 Task: Create a rule when a start date between 1 and 7 working days ago is moved in a card by me.
Action: Mouse moved to (820, 222)
Screenshot: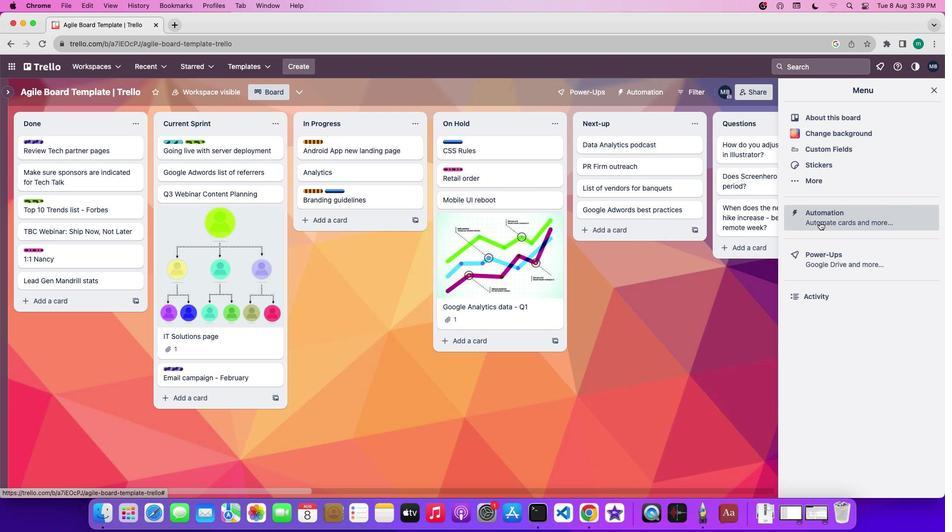 
Action: Mouse pressed left at (820, 222)
Screenshot: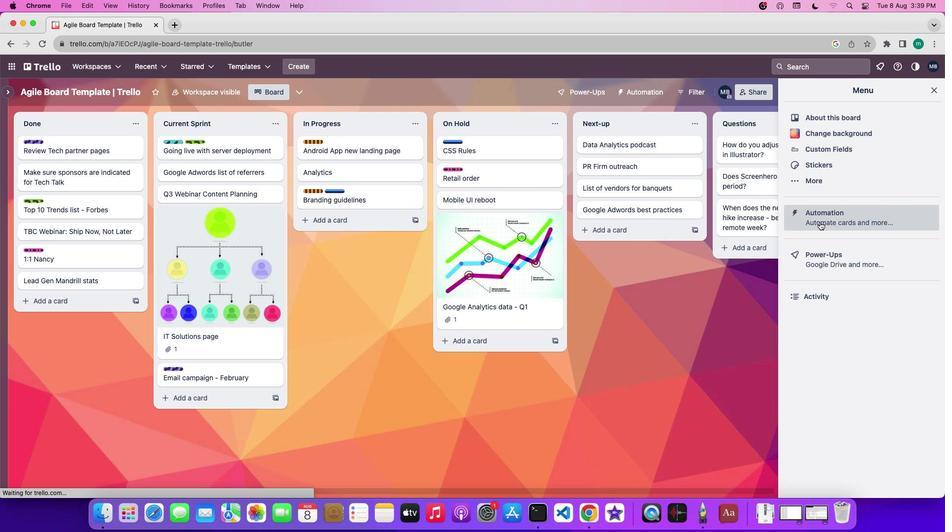 
Action: Mouse moved to (55, 172)
Screenshot: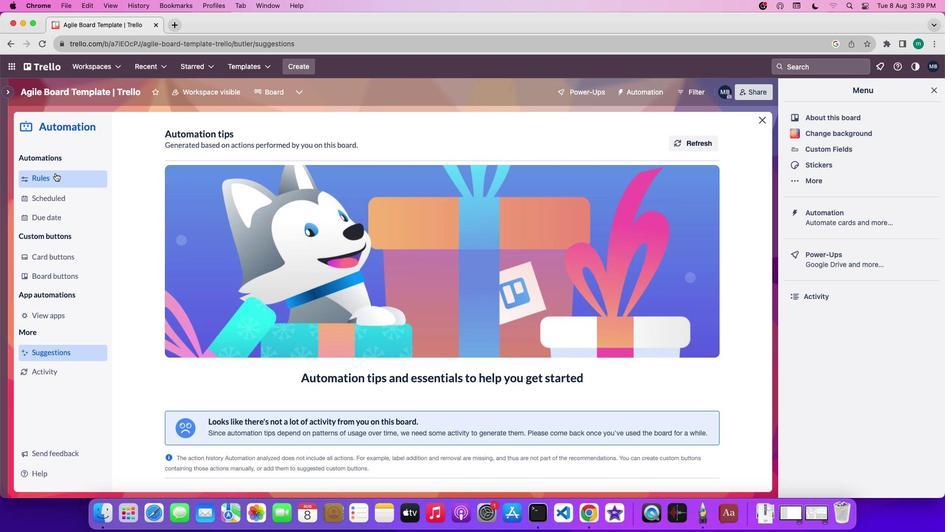 
Action: Mouse pressed left at (55, 172)
Screenshot: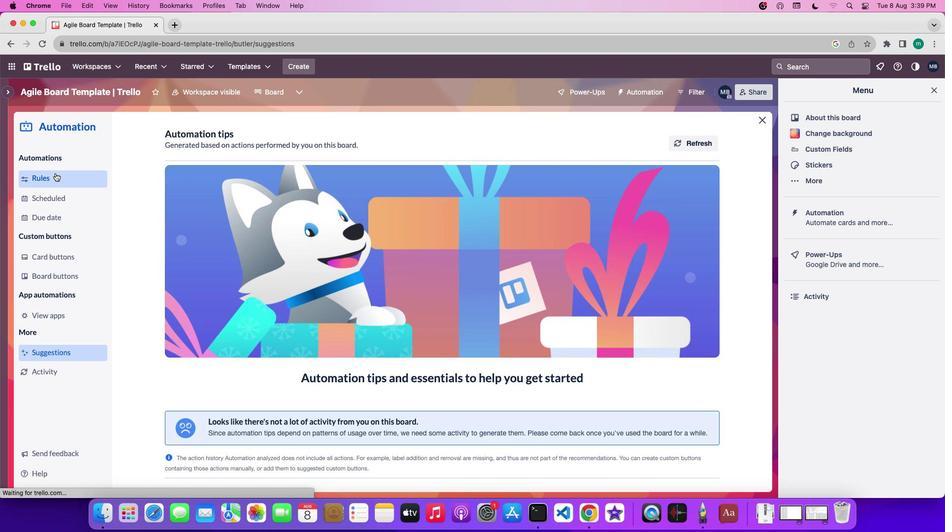 
Action: Mouse moved to (621, 135)
Screenshot: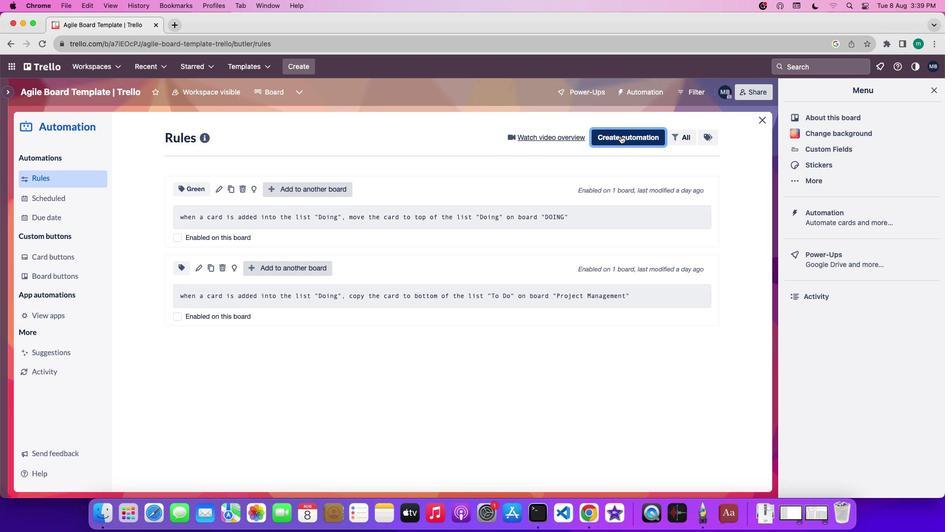 
Action: Mouse pressed left at (621, 135)
Screenshot: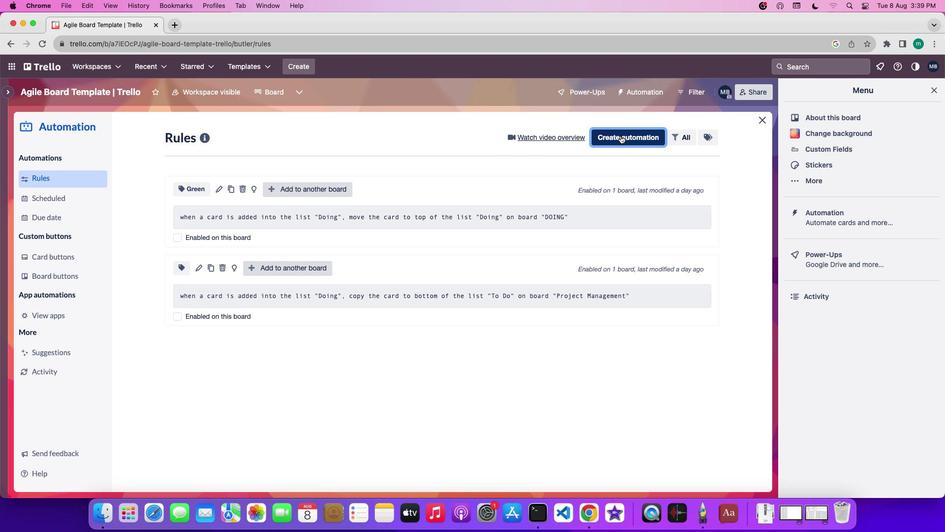 
Action: Mouse moved to (384, 297)
Screenshot: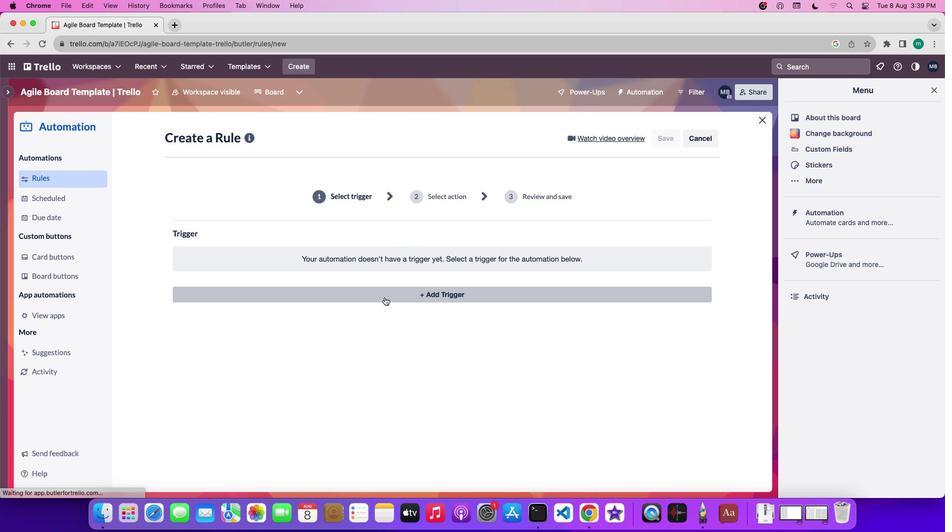 
Action: Mouse pressed left at (384, 297)
Screenshot: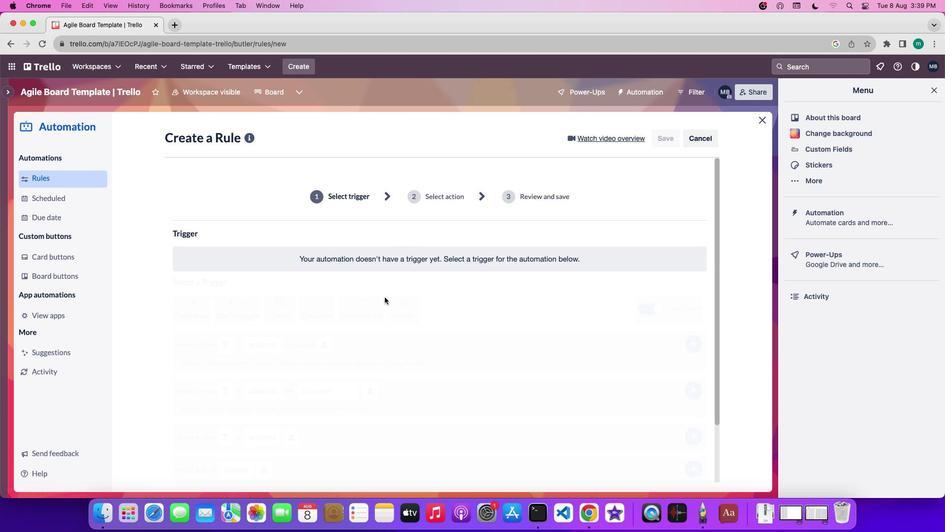 
Action: Mouse scrolled (384, 297) with delta (0, 0)
Screenshot: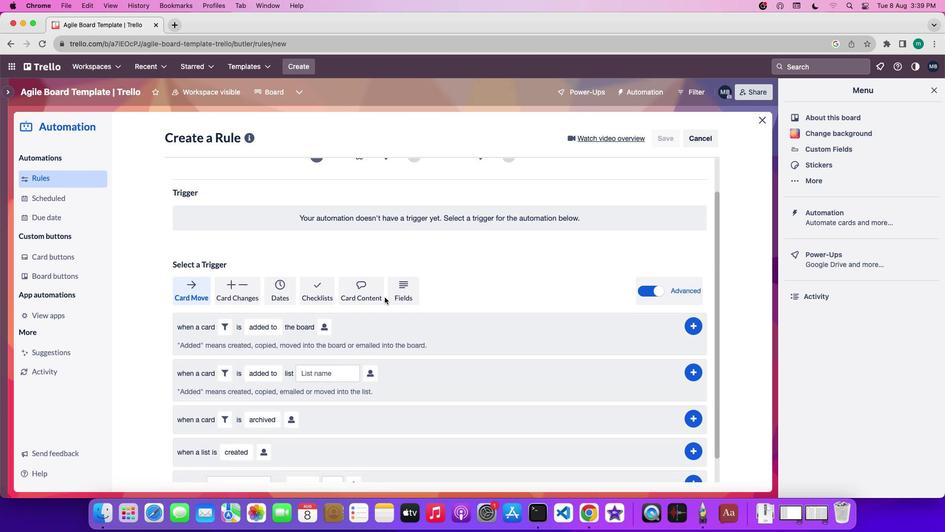 
Action: Mouse scrolled (384, 297) with delta (0, 0)
Screenshot: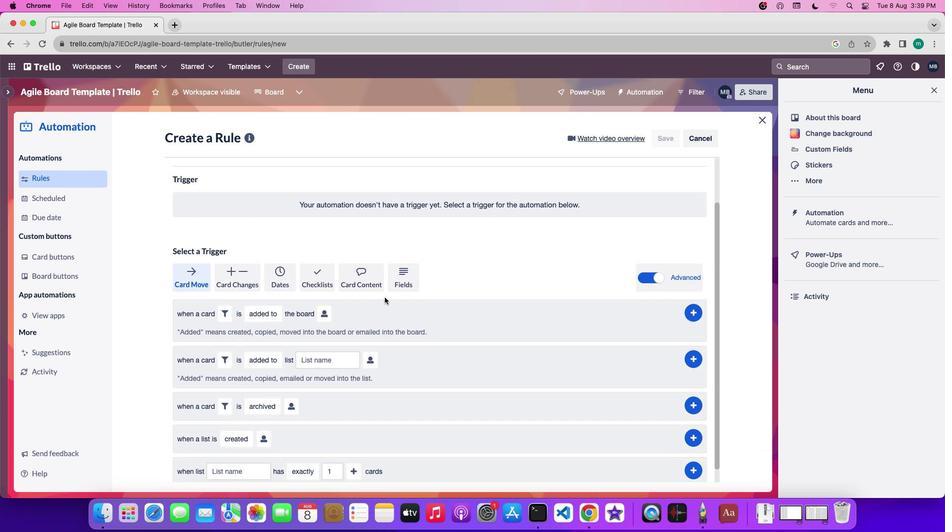 
Action: Mouse scrolled (384, 297) with delta (0, 0)
Screenshot: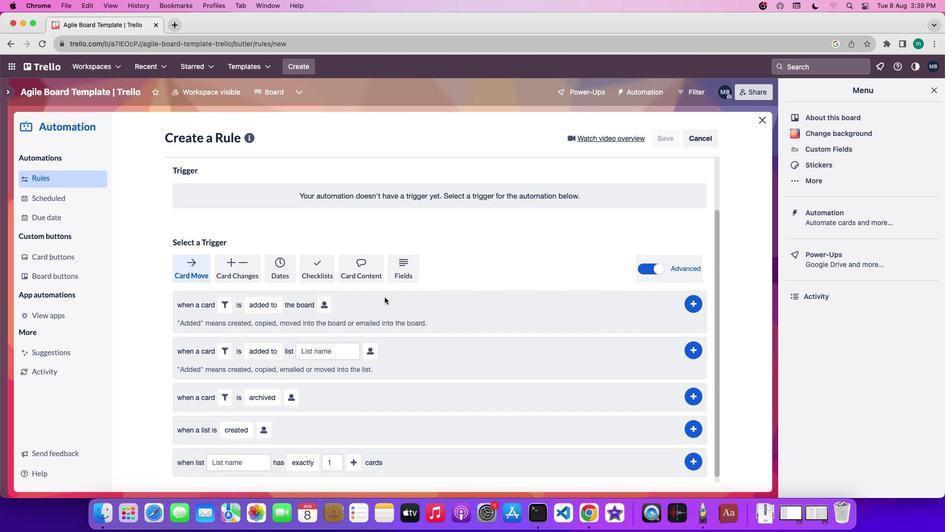 
Action: Mouse scrolled (384, 297) with delta (0, -1)
Screenshot: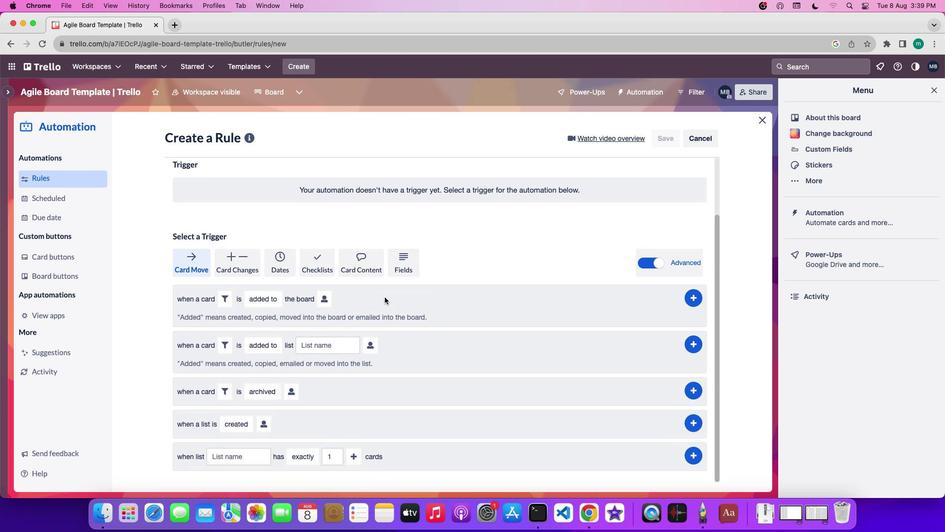 
Action: Mouse scrolled (384, 297) with delta (0, 0)
Screenshot: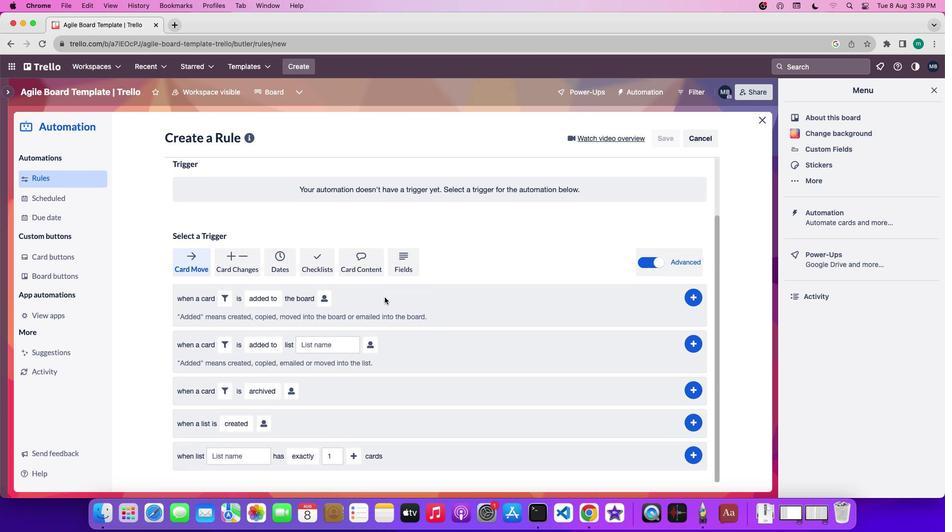 
Action: Mouse scrolled (384, 297) with delta (0, 0)
Screenshot: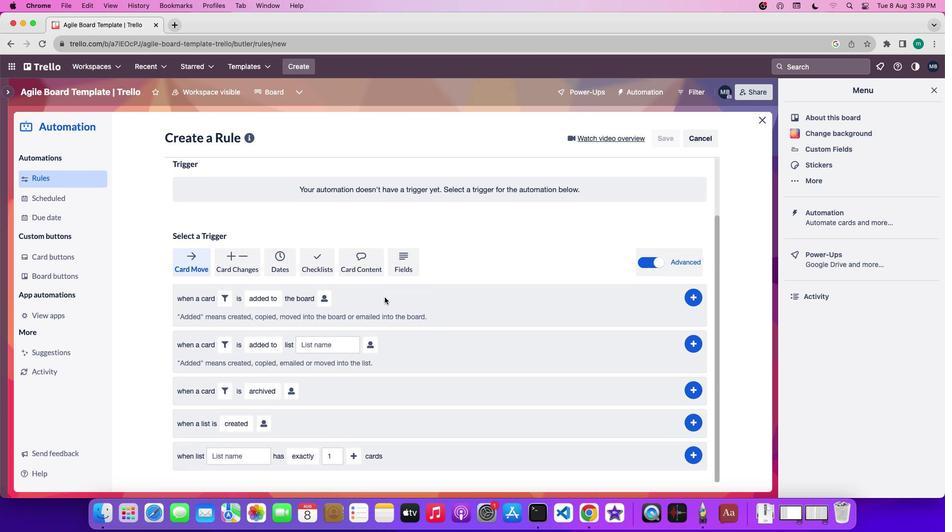 
Action: Mouse scrolled (384, 297) with delta (0, 0)
Screenshot: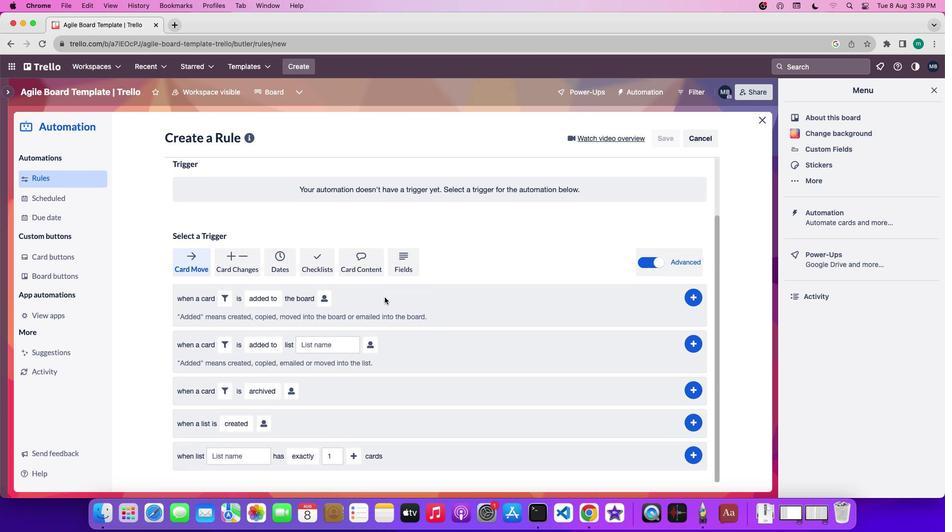 
Action: Mouse moved to (293, 264)
Screenshot: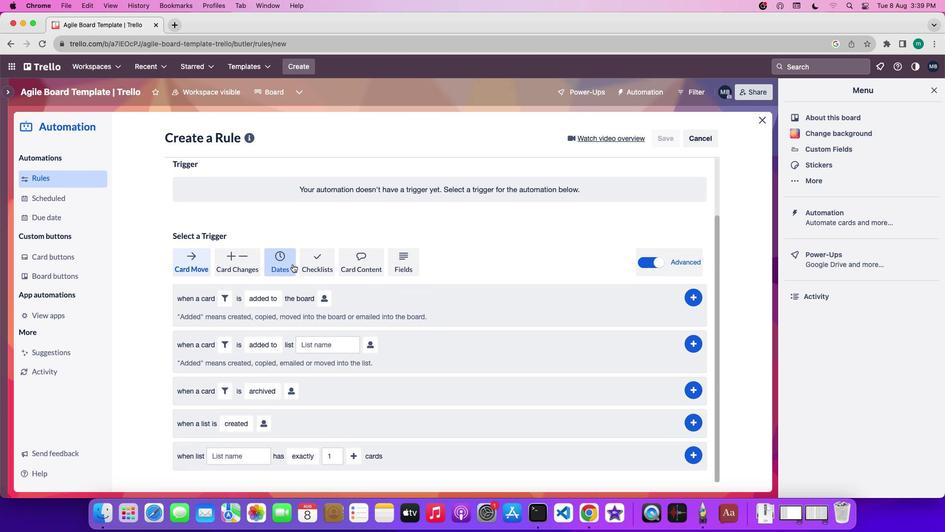 
Action: Mouse pressed left at (293, 264)
Screenshot: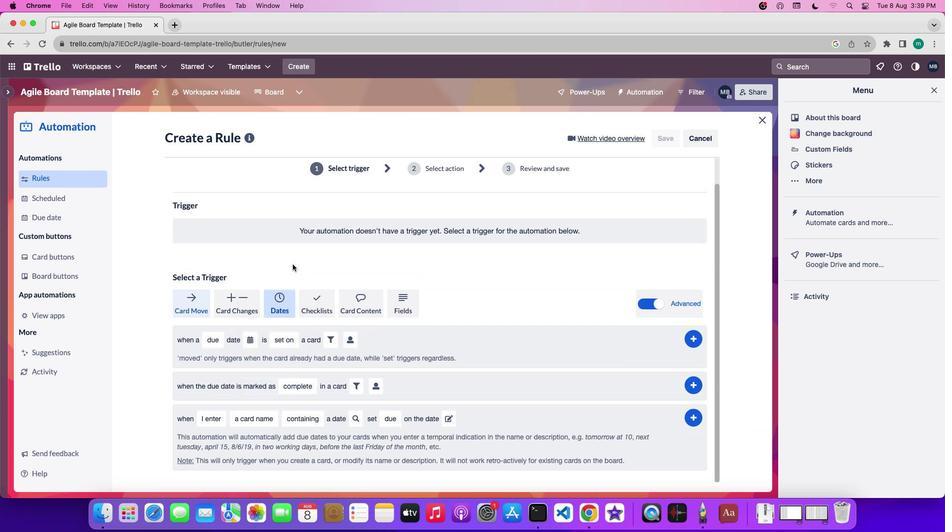 
Action: Mouse scrolled (293, 264) with delta (0, 0)
Screenshot: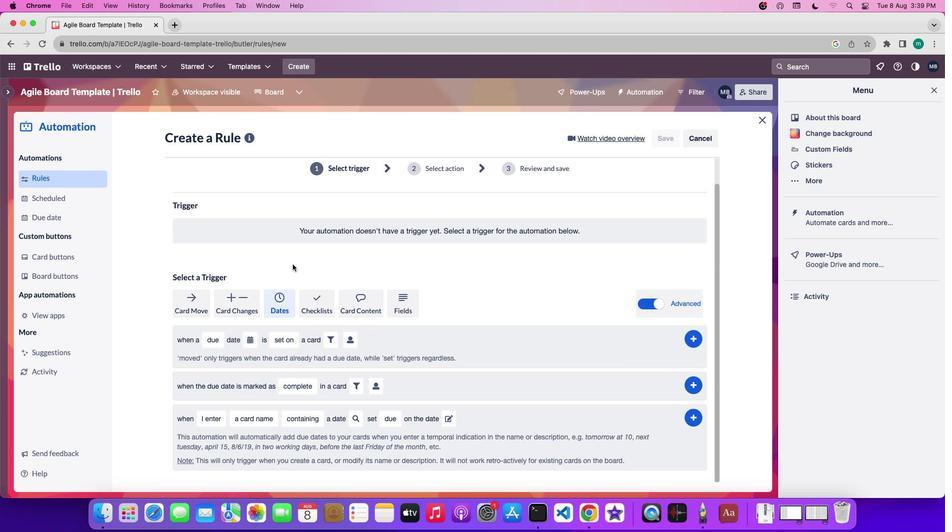 
Action: Mouse scrolled (293, 264) with delta (0, 0)
Screenshot: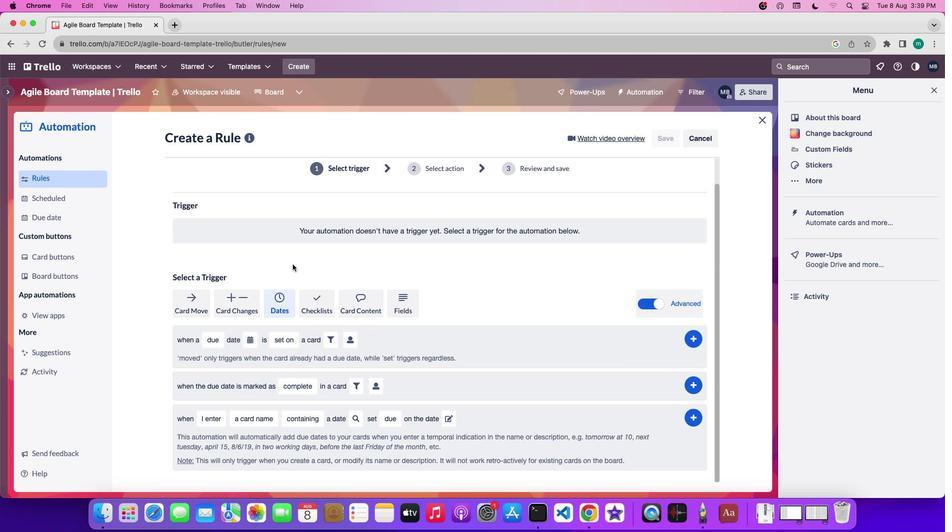 
Action: Mouse scrolled (293, 264) with delta (0, 0)
Screenshot: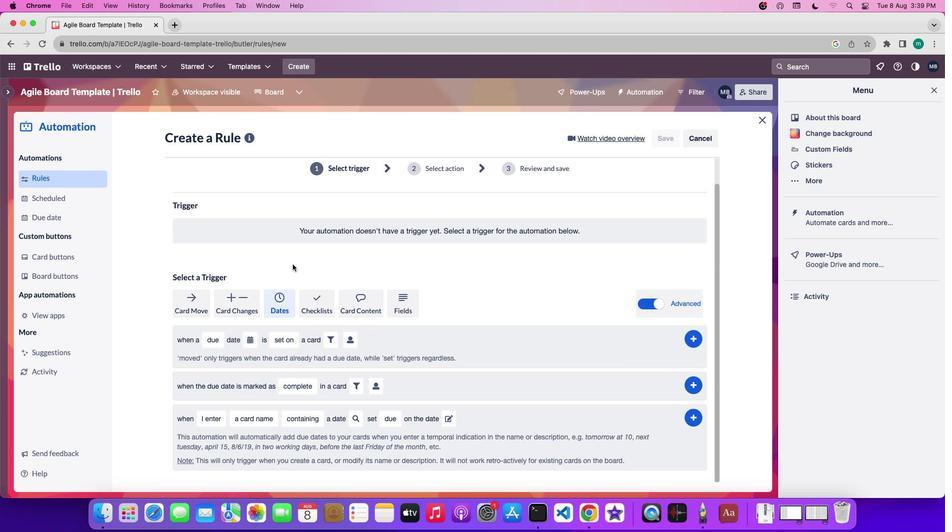 
Action: Mouse scrolled (293, 264) with delta (0, 0)
Screenshot: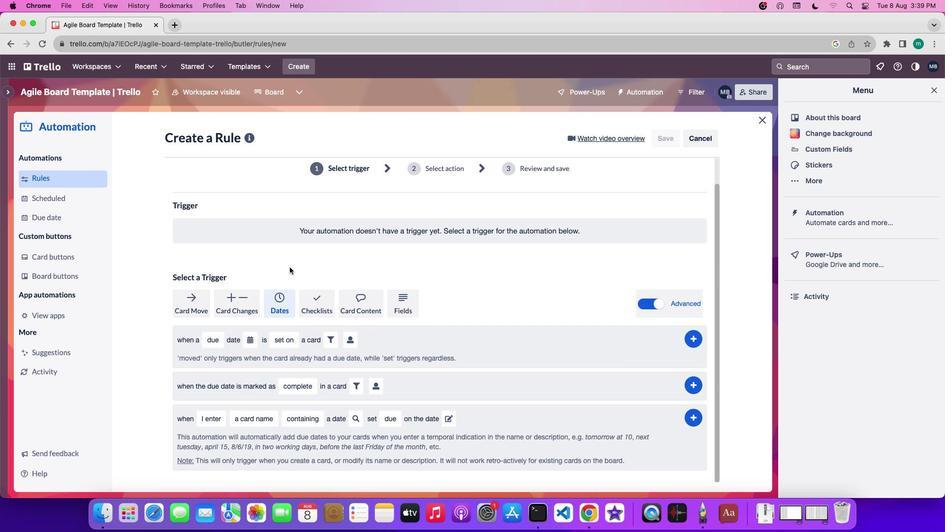 
Action: Mouse moved to (213, 342)
Screenshot: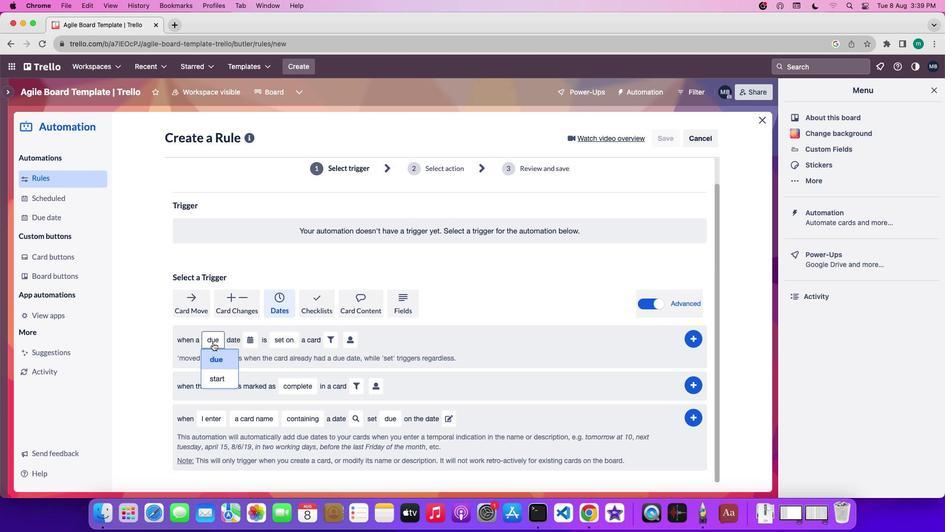 
Action: Mouse pressed left at (213, 342)
Screenshot: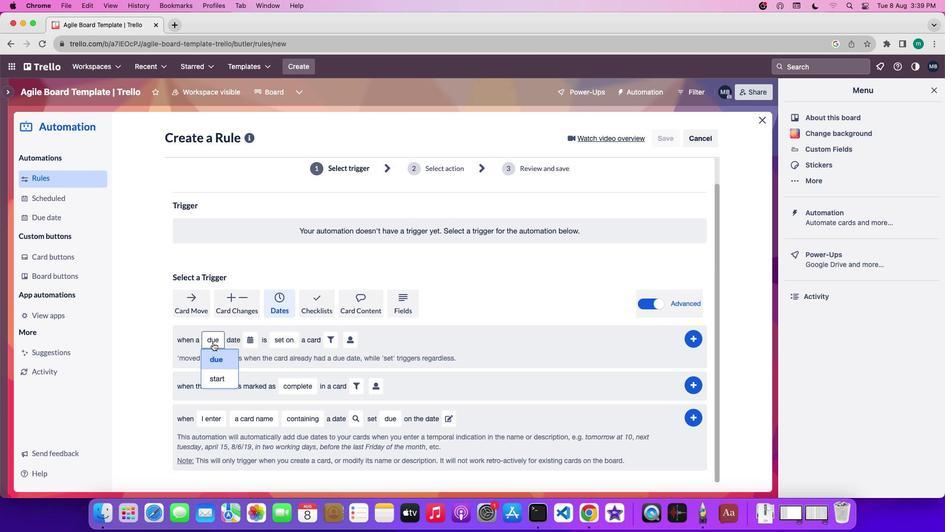 
Action: Mouse moved to (213, 375)
Screenshot: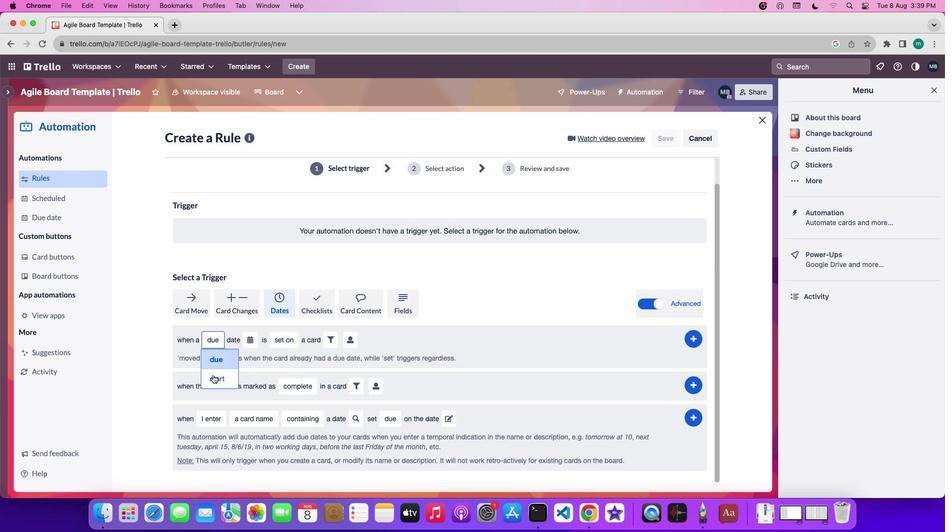 
Action: Mouse pressed left at (213, 375)
Screenshot: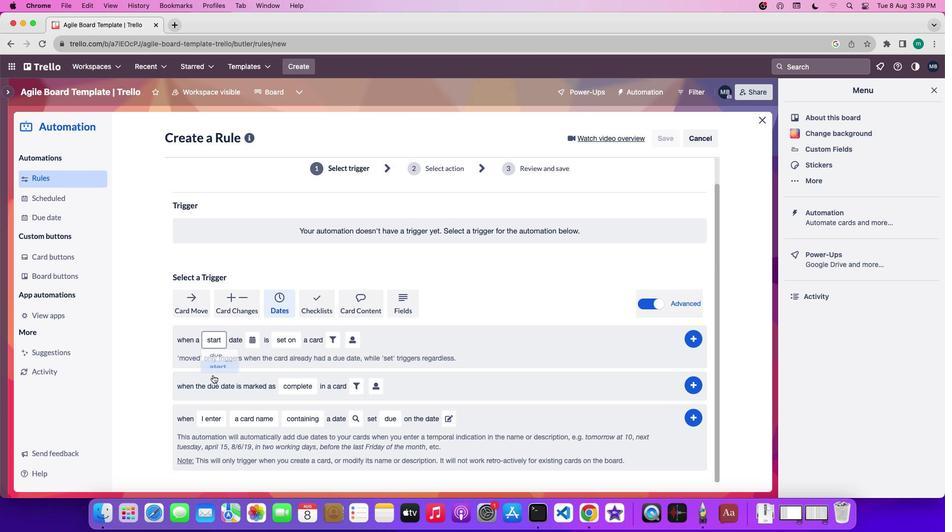 
Action: Mouse moved to (251, 343)
Screenshot: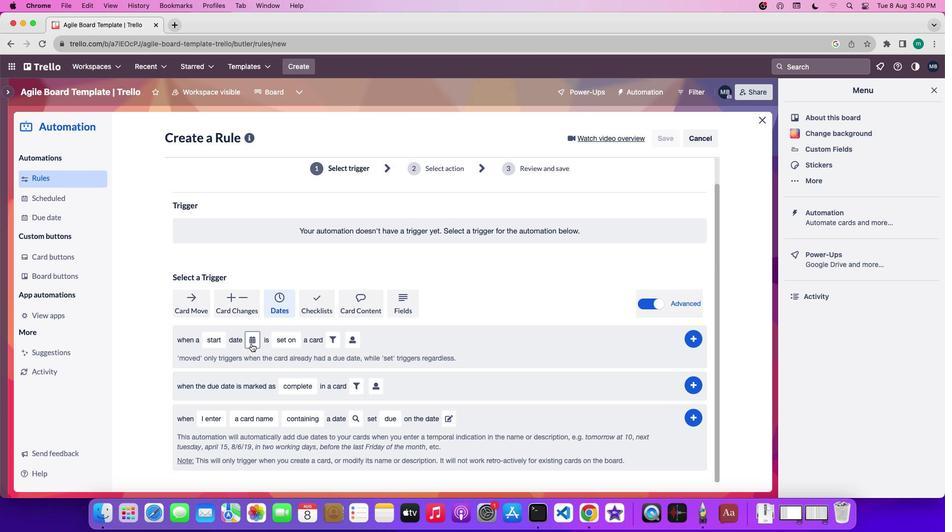 
Action: Mouse pressed left at (251, 343)
Screenshot: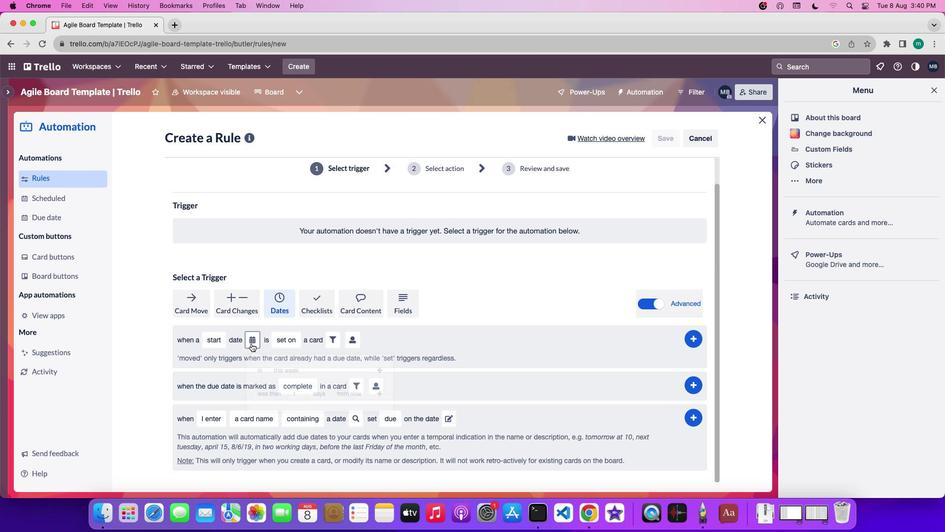 
Action: Mouse moved to (271, 471)
Screenshot: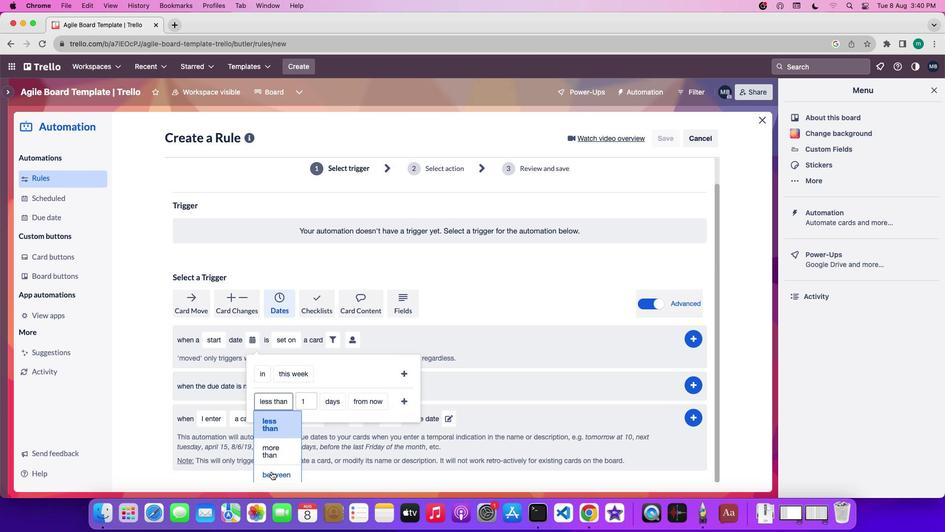
Action: Mouse pressed left at (271, 471)
Screenshot: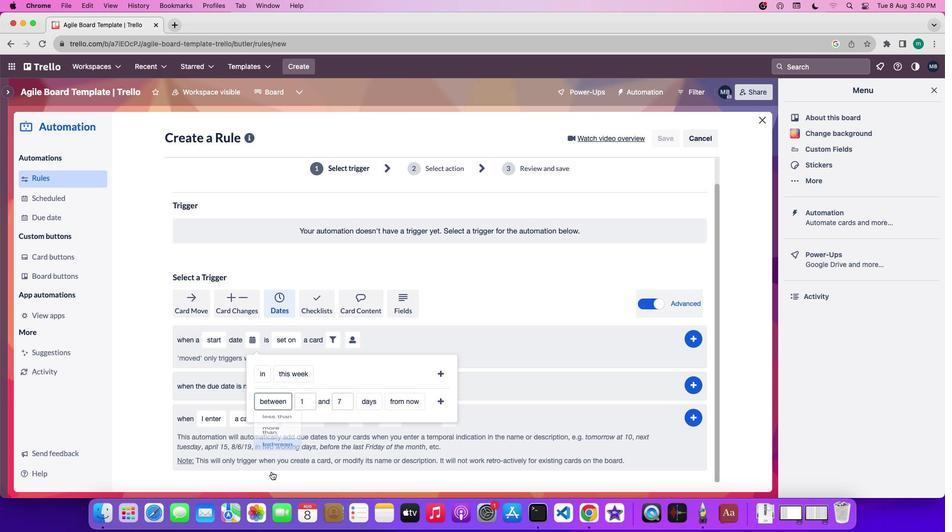 
Action: Mouse moved to (378, 462)
Screenshot: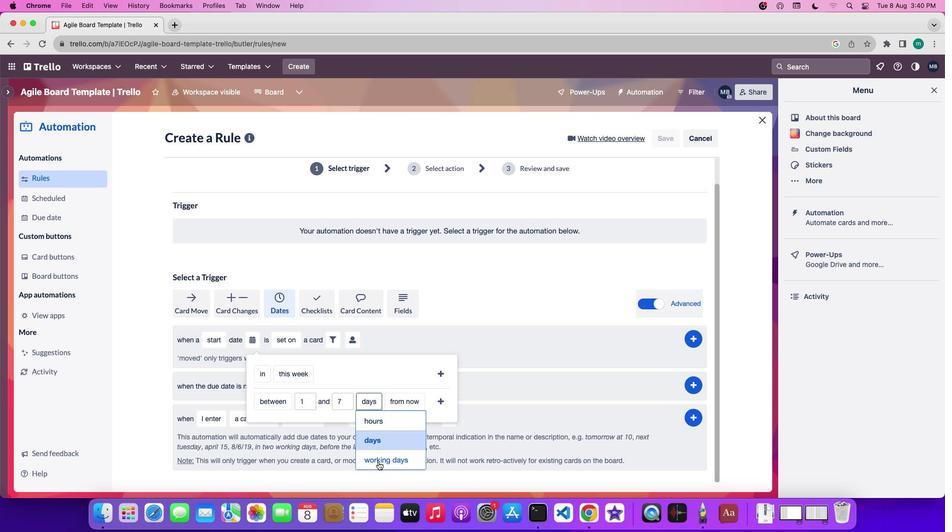 
Action: Mouse pressed left at (378, 462)
Screenshot: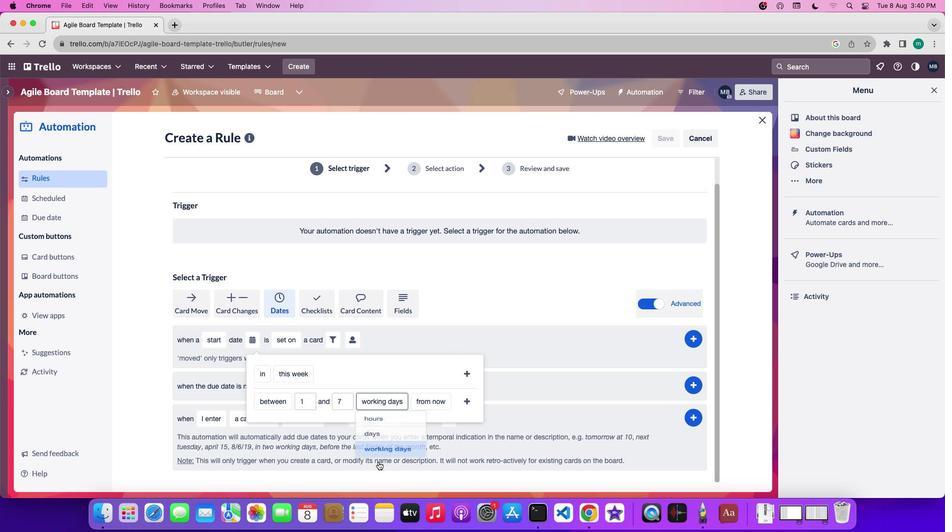 
Action: Mouse moved to (428, 401)
Screenshot: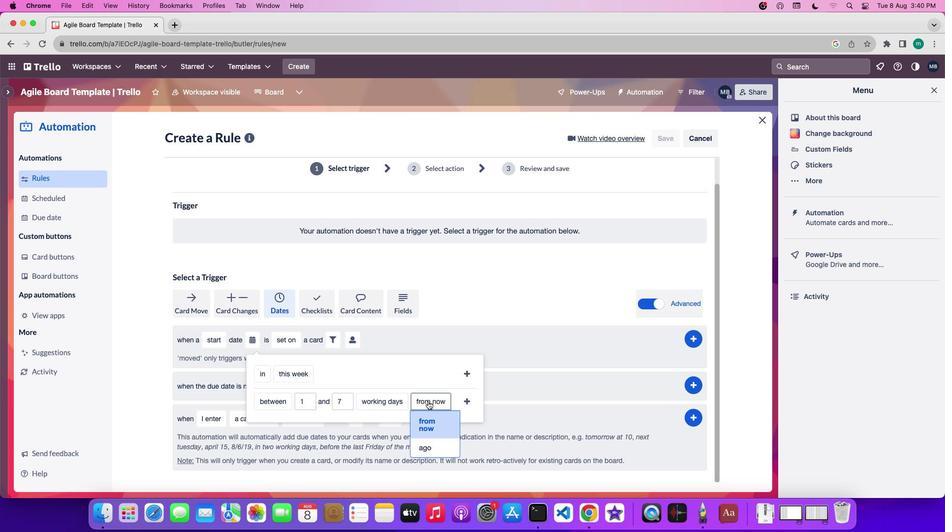 
Action: Mouse pressed left at (428, 401)
Screenshot: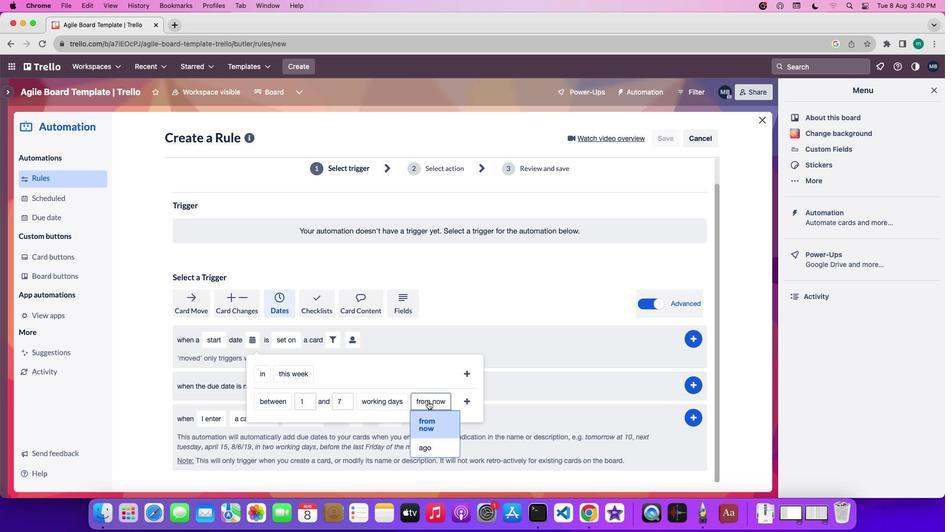 
Action: Mouse moved to (433, 444)
Screenshot: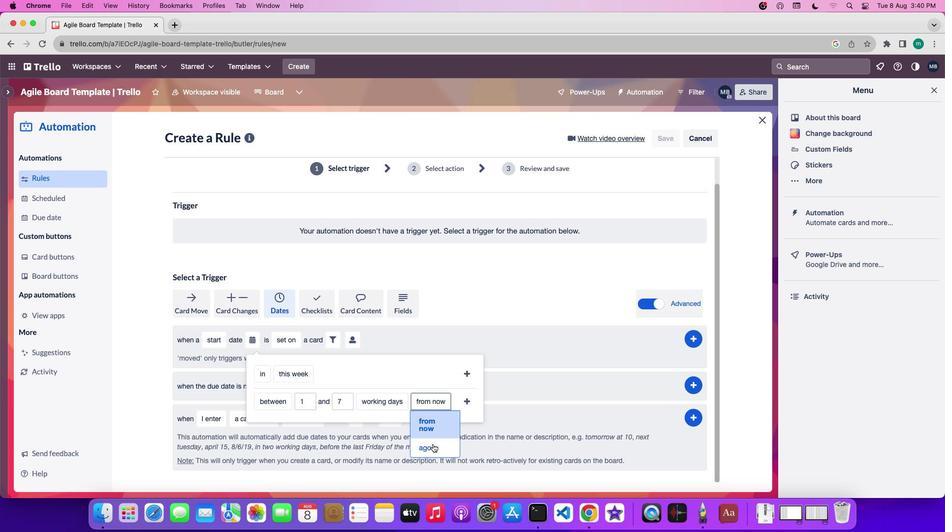 
Action: Mouse pressed left at (433, 444)
Screenshot: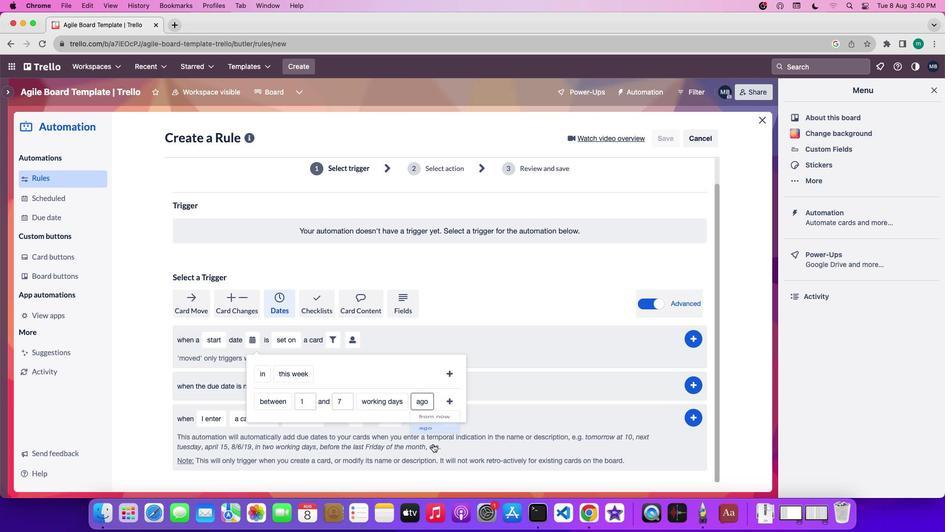 
Action: Mouse moved to (448, 397)
Screenshot: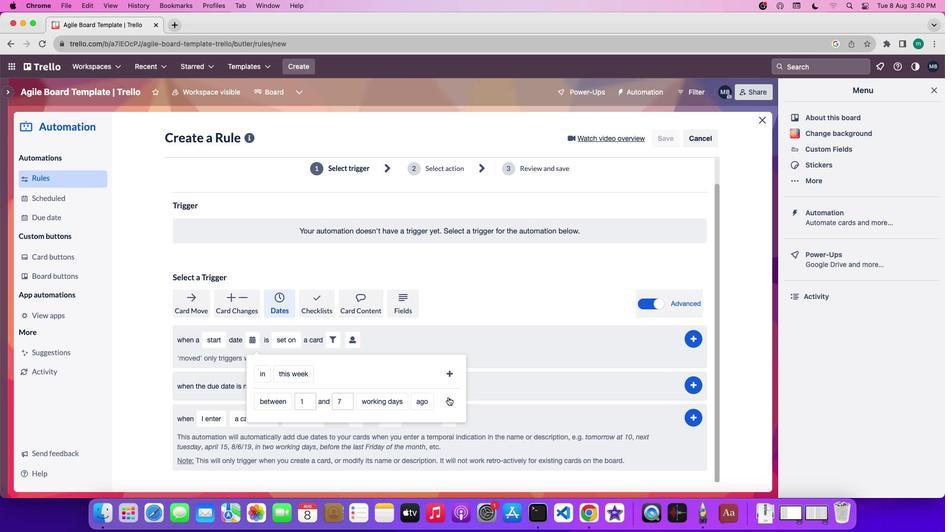 
Action: Mouse pressed left at (448, 397)
Screenshot: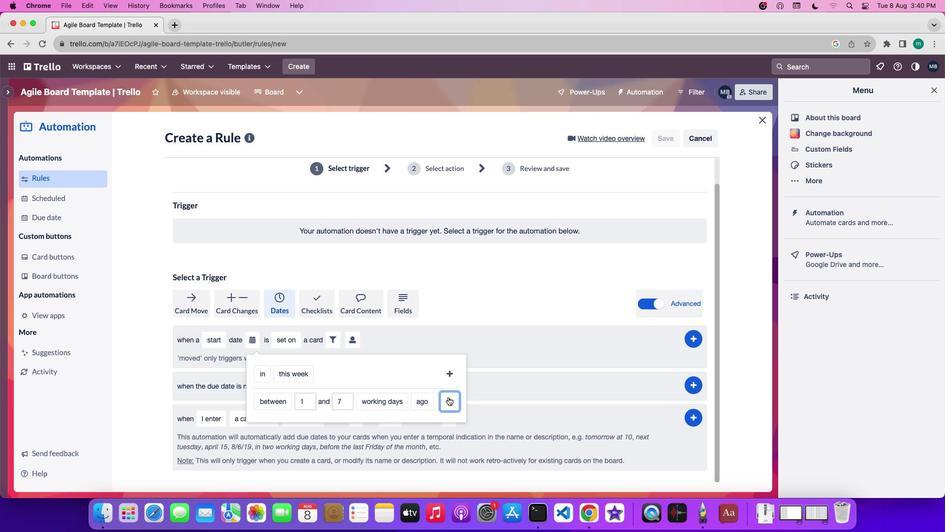 
Action: Mouse moved to (408, 382)
Screenshot: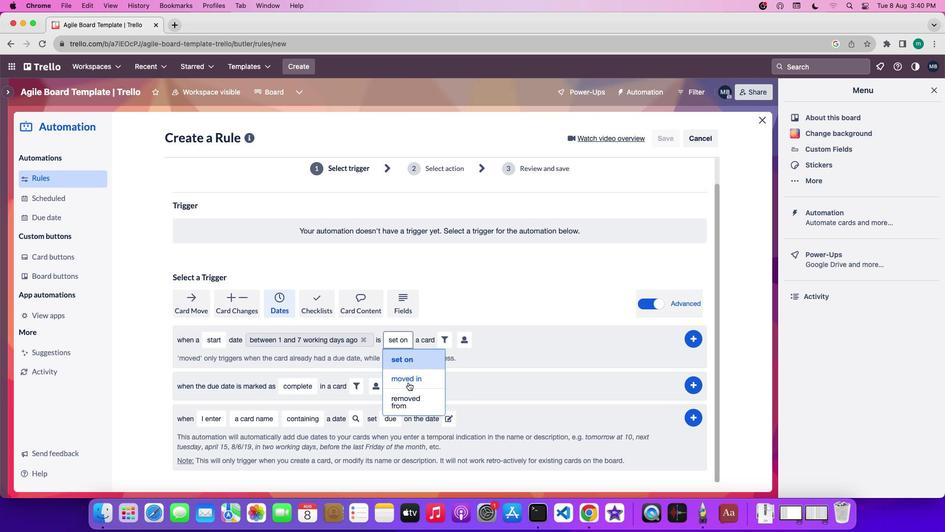 
Action: Mouse pressed left at (408, 382)
Screenshot: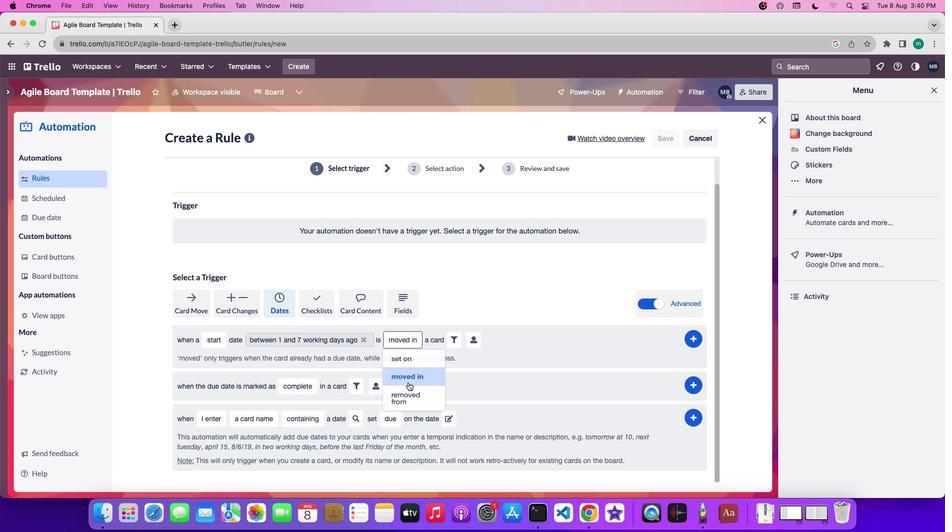 
Action: Mouse moved to (473, 341)
Screenshot: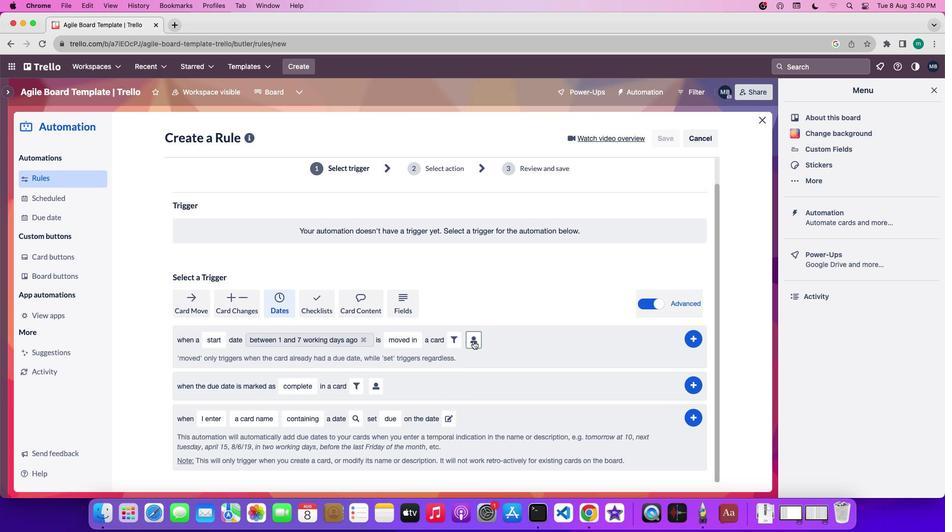 
Action: Mouse pressed left at (473, 341)
Screenshot: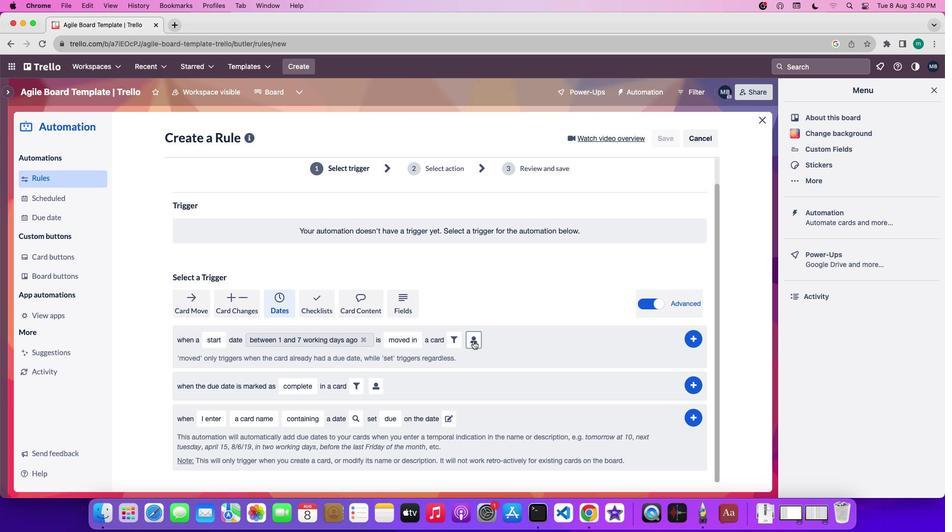 
Action: Mouse moved to (640, 396)
Screenshot: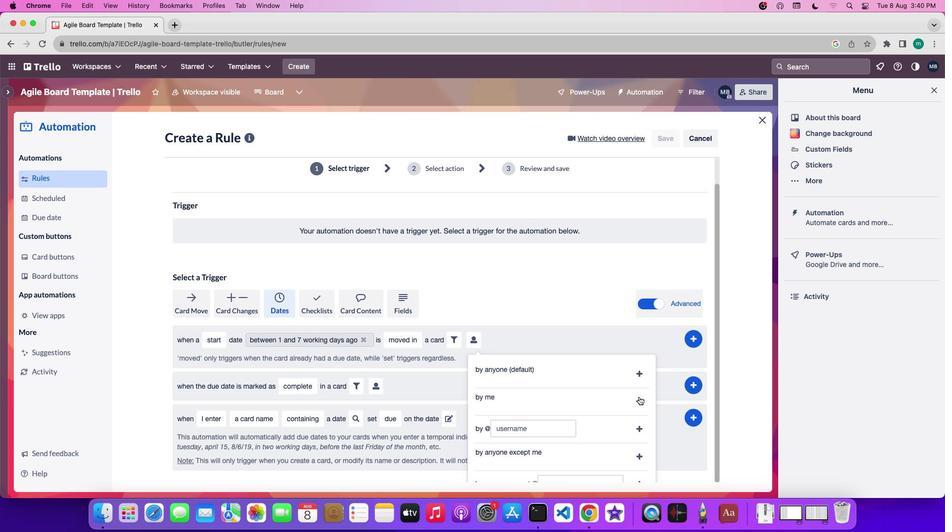 
Action: Mouse pressed left at (640, 396)
Screenshot: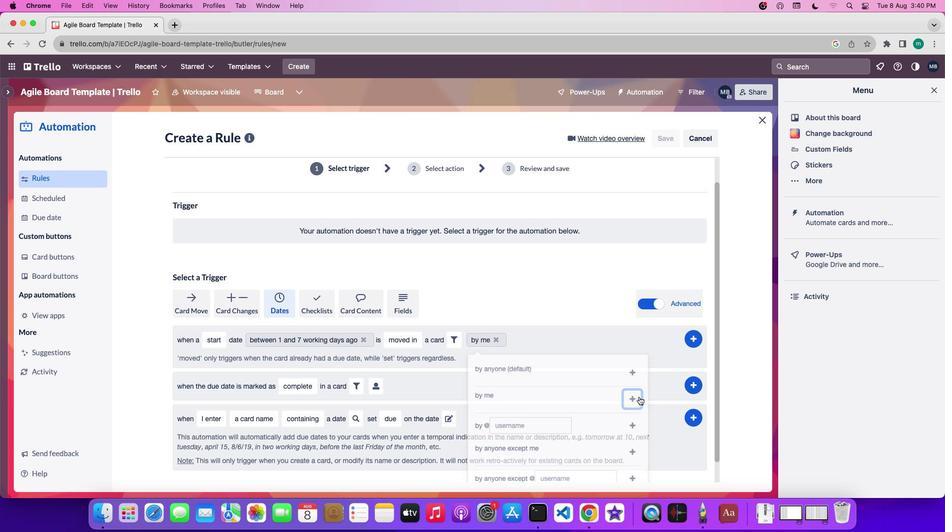 
Action: Mouse moved to (690, 336)
Screenshot: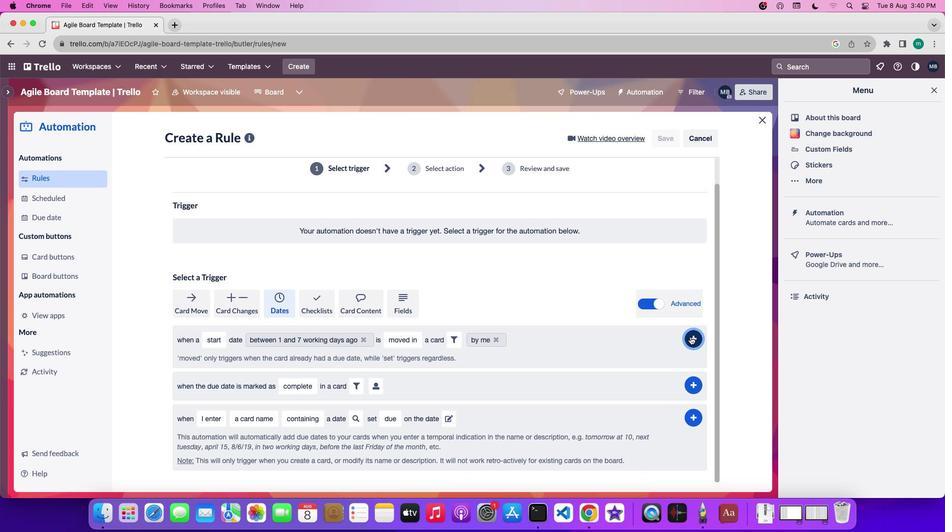 
Action: Mouse pressed left at (690, 336)
Screenshot: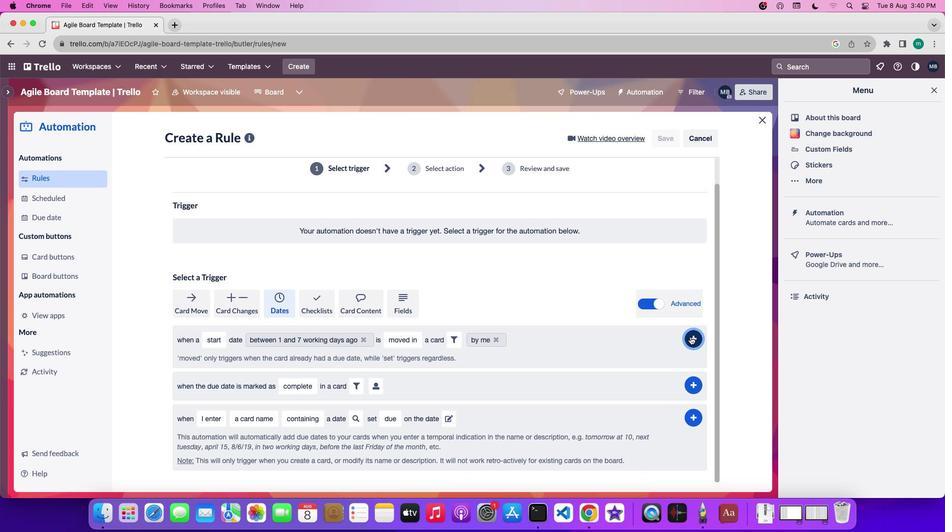 
Action: Mouse moved to (583, 364)
Screenshot: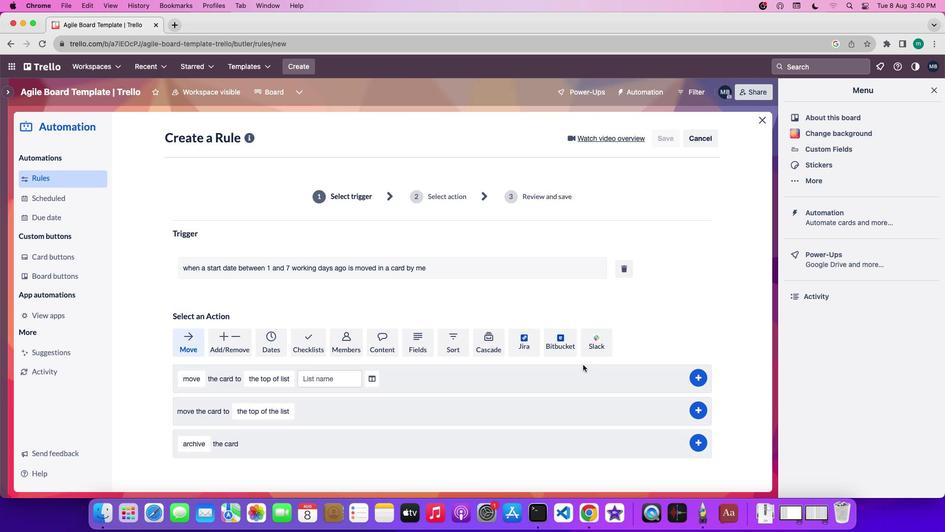 
